 Task: Toggle the rendering side by side in the diff editor.
Action: Mouse moved to (17, 634)
Screenshot: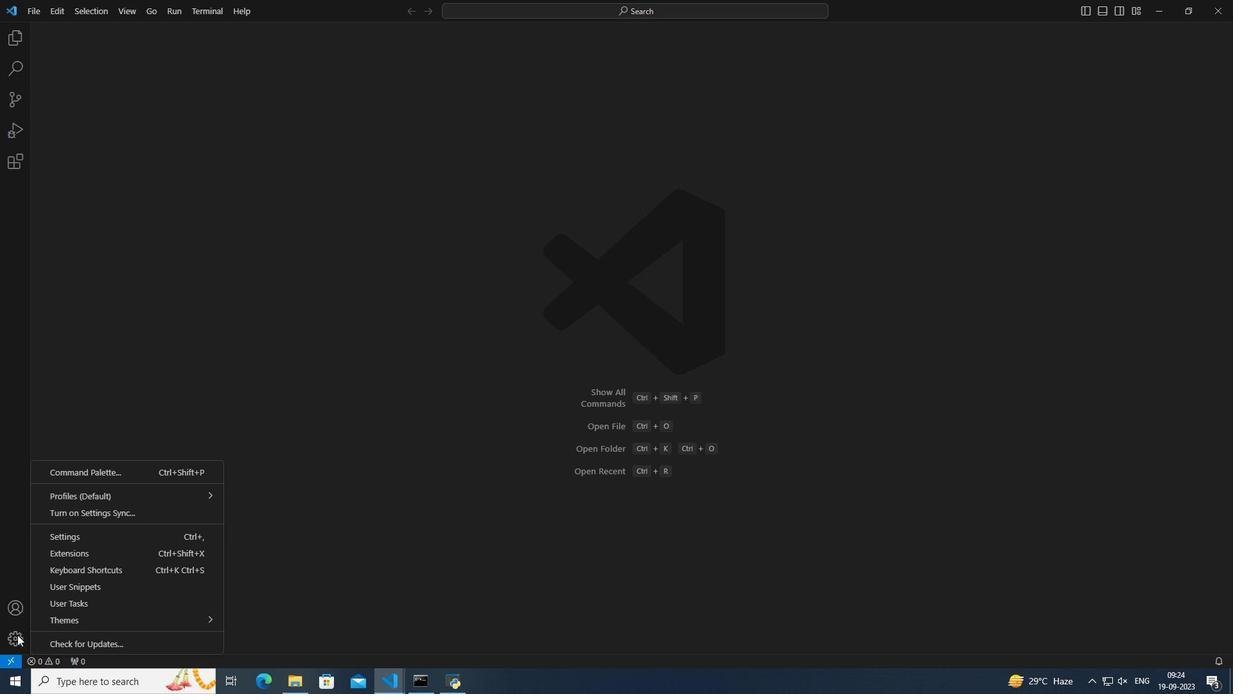 
Action: Mouse pressed left at (17, 634)
Screenshot: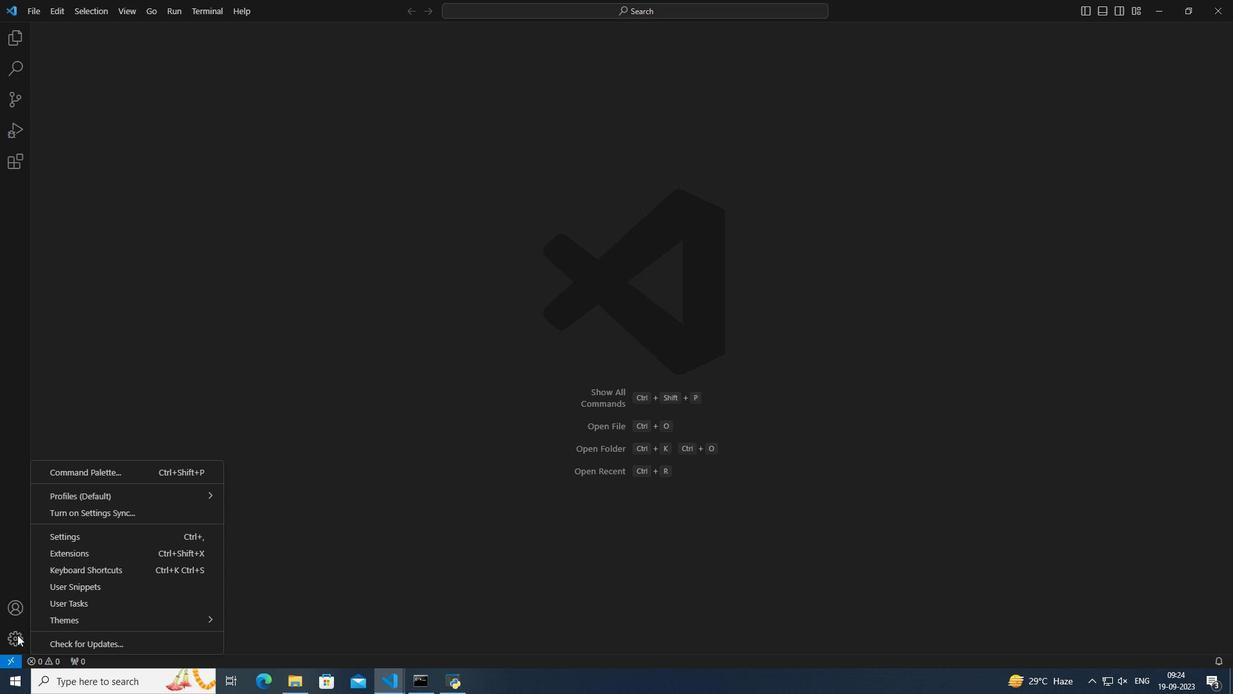 
Action: Mouse moved to (111, 537)
Screenshot: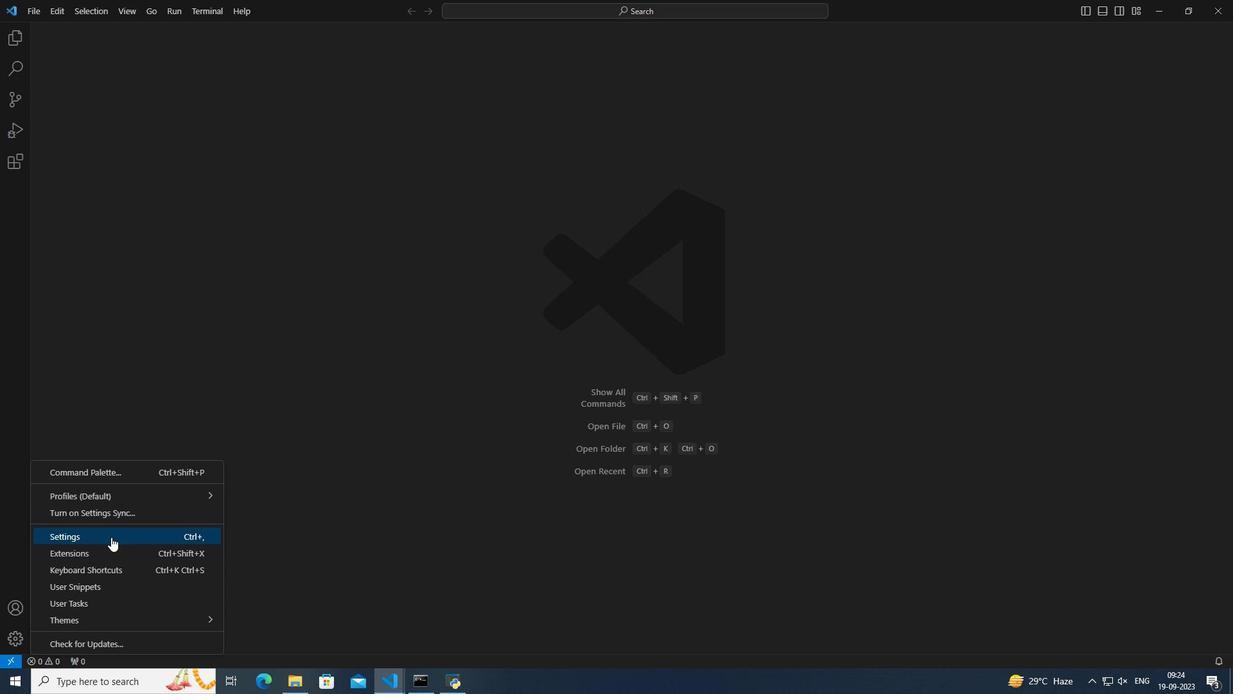 
Action: Mouse pressed left at (111, 537)
Screenshot: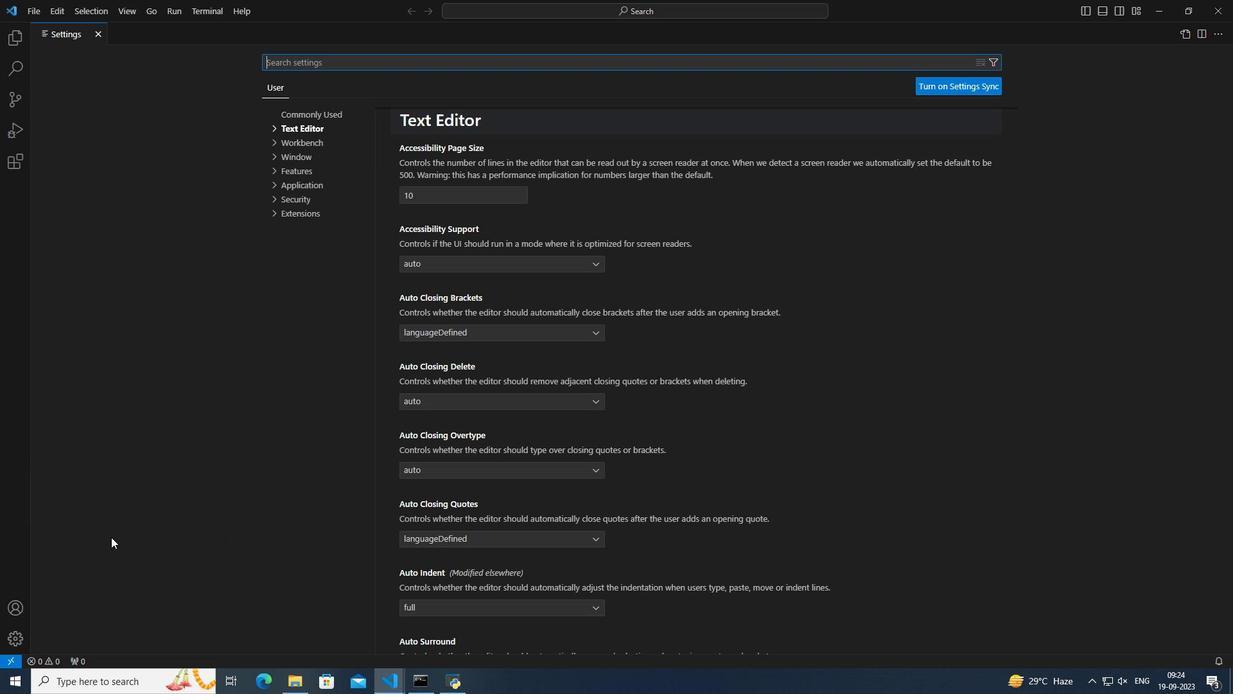 
Action: Mouse moved to (311, 130)
Screenshot: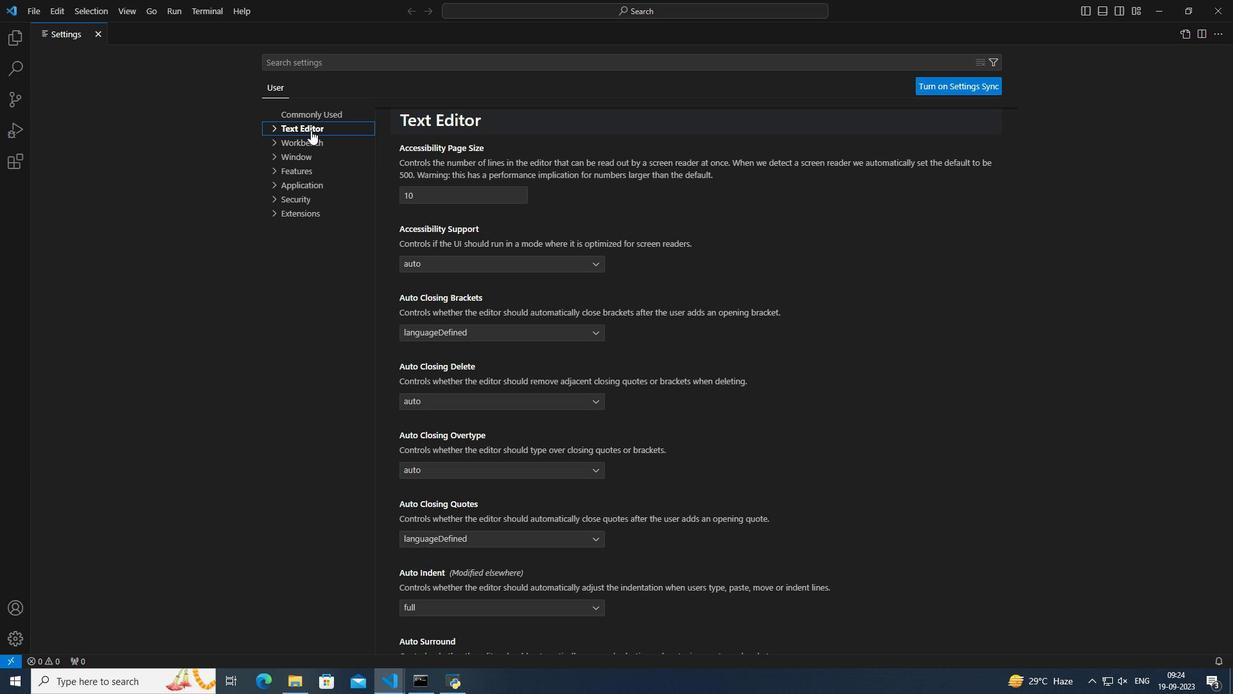 
Action: Mouse pressed left at (311, 130)
Screenshot: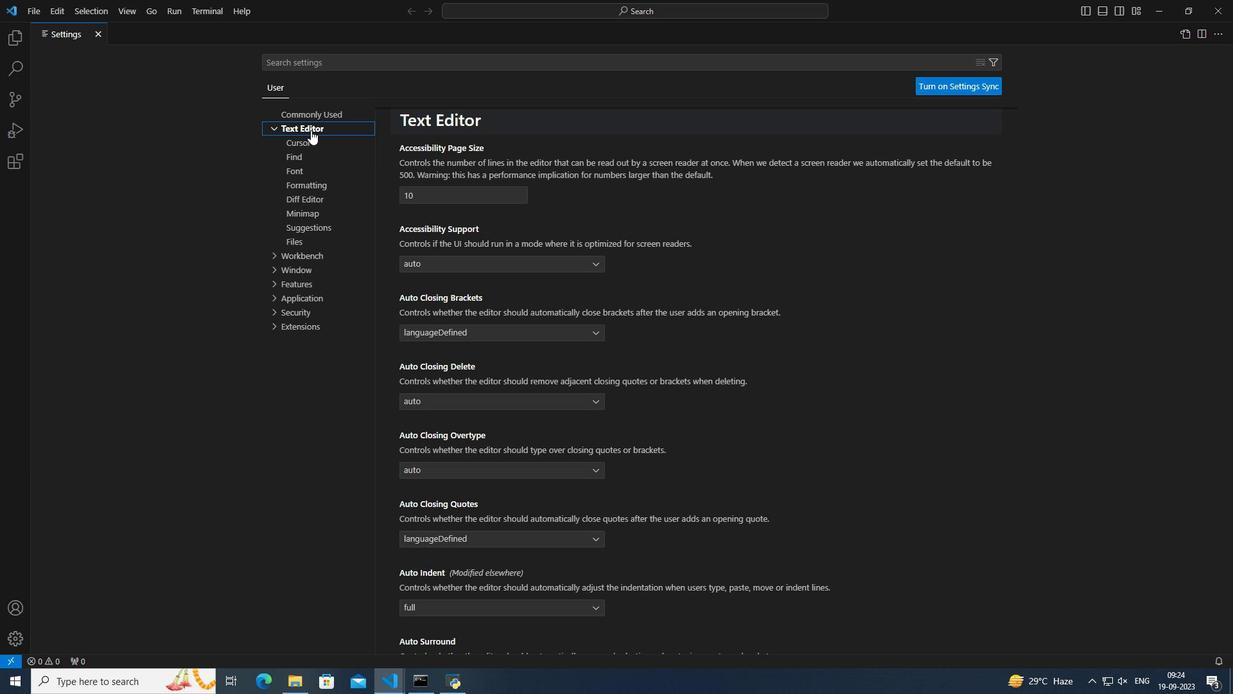 
Action: Mouse moved to (308, 196)
Screenshot: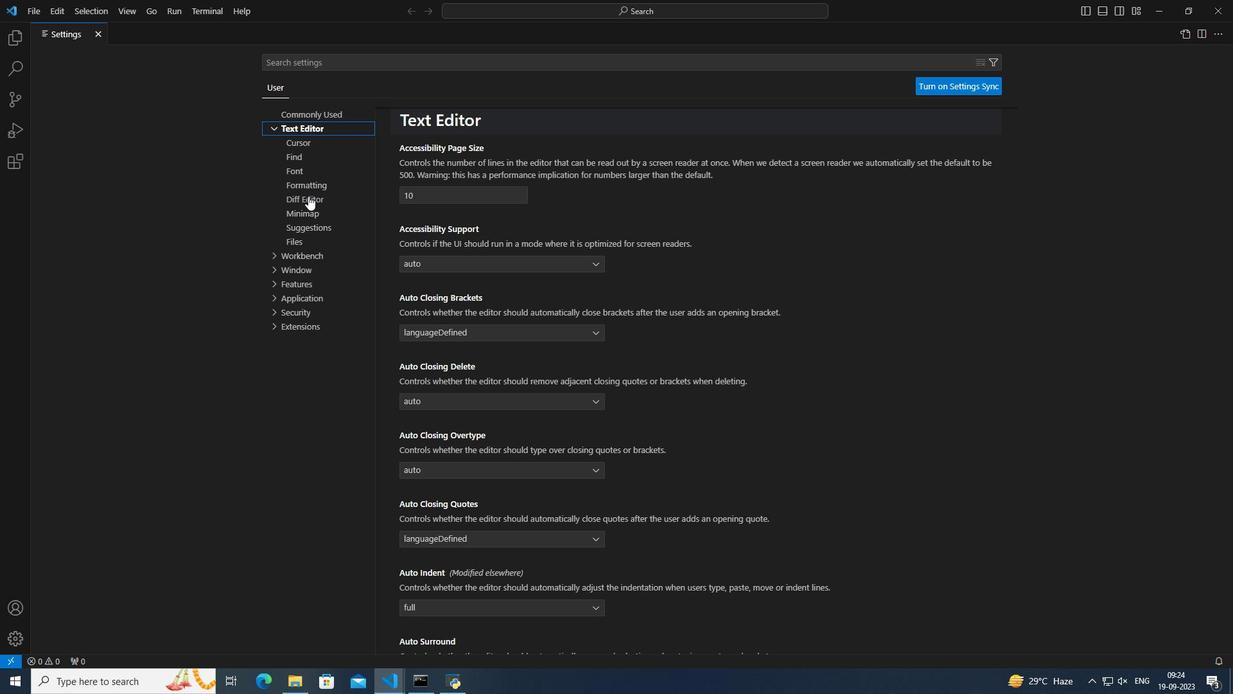 
Action: Mouse pressed left at (308, 196)
Screenshot: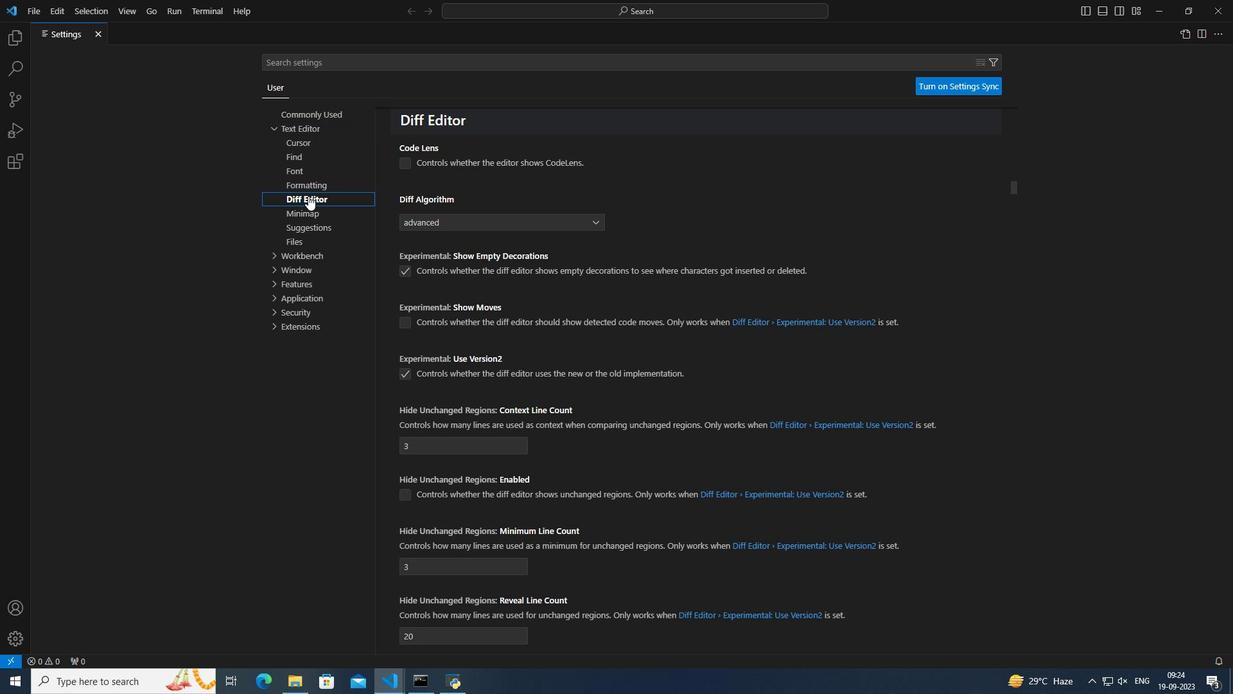 
Action: Mouse moved to (533, 502)
Screenshot: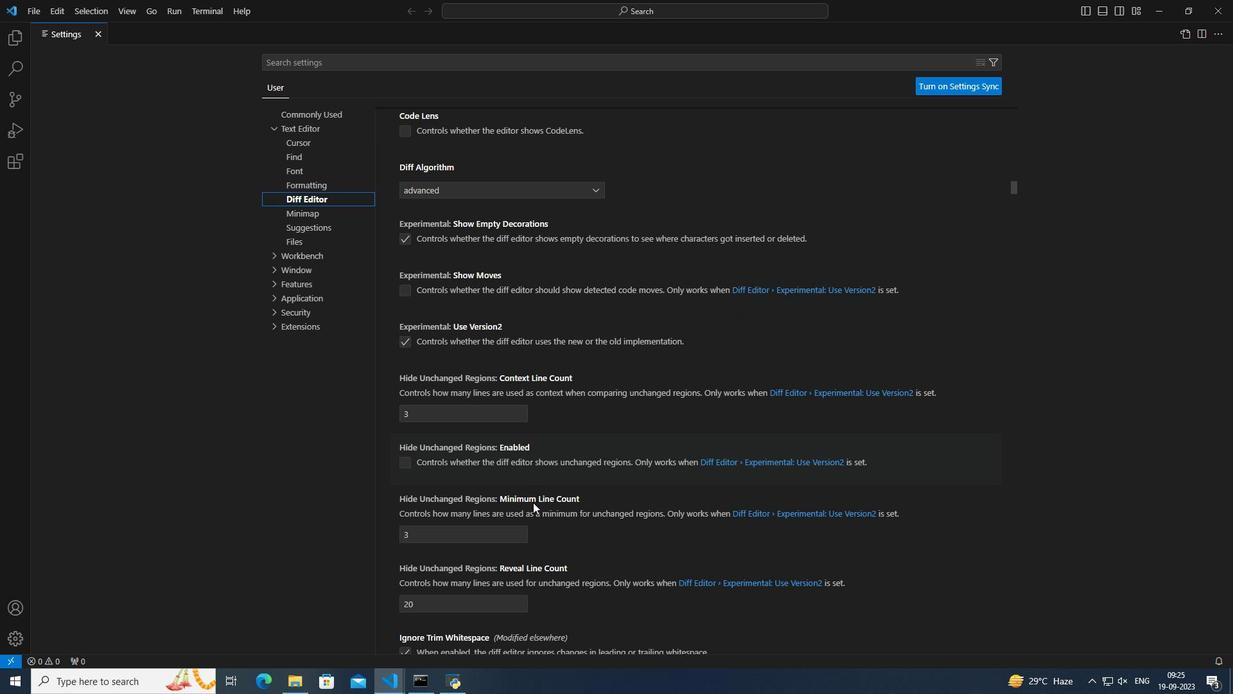 
Action: Mouse scrolled (533, 501) with delta (0, 0)
Screenshot: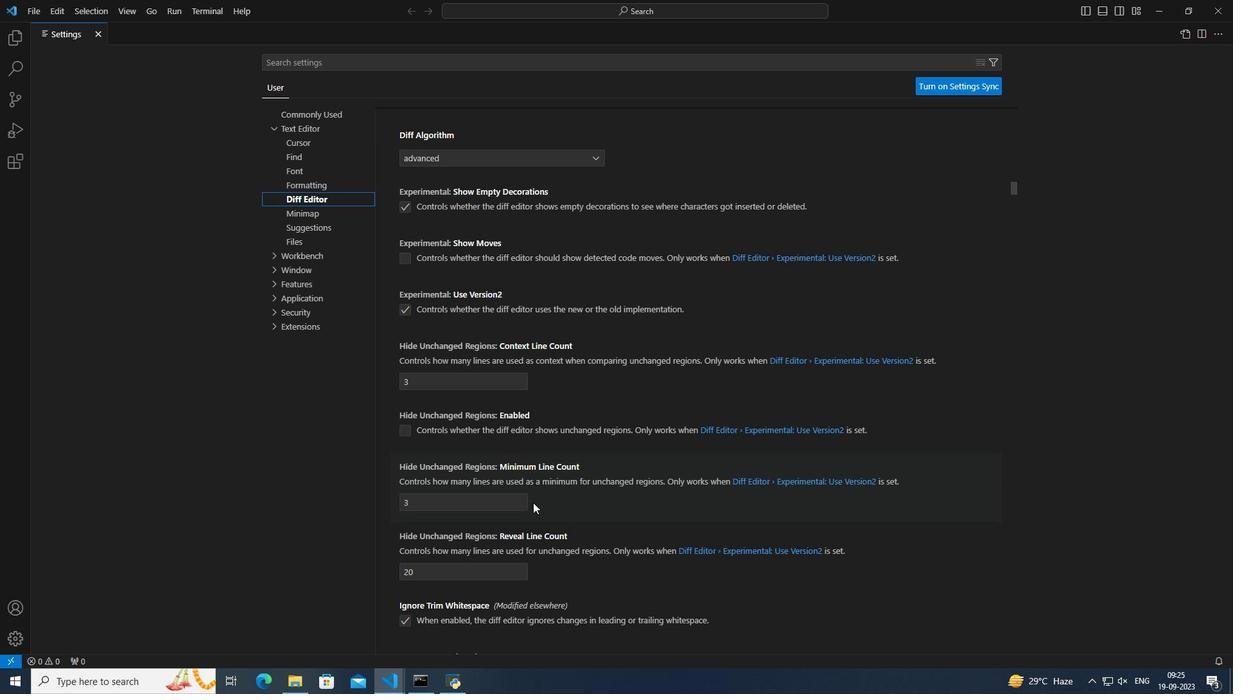 
Action: Mouse scrolled (533, 501) with delta (0, 0)
Screenshot: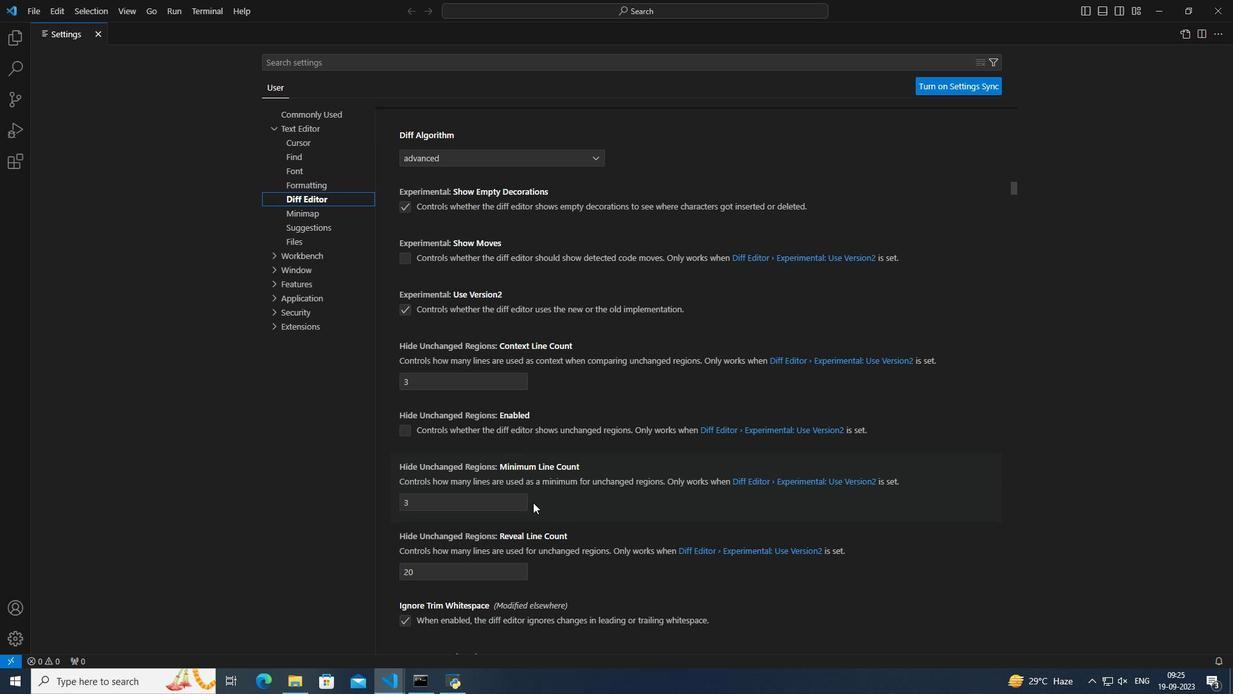 
Action: Mouse scrolled (533, 501) with delta (0, 0)
Screenshot: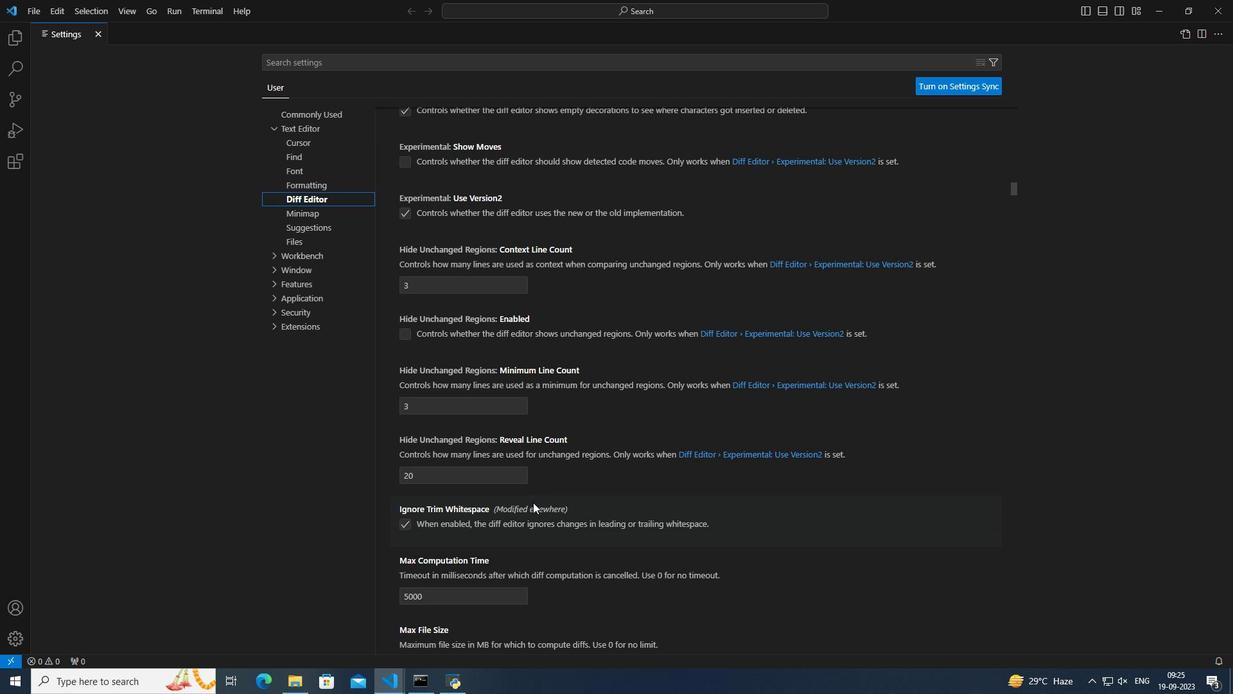 
Action: Mouse scrolled (533, 501) with delta (0, 0)
Screenshot: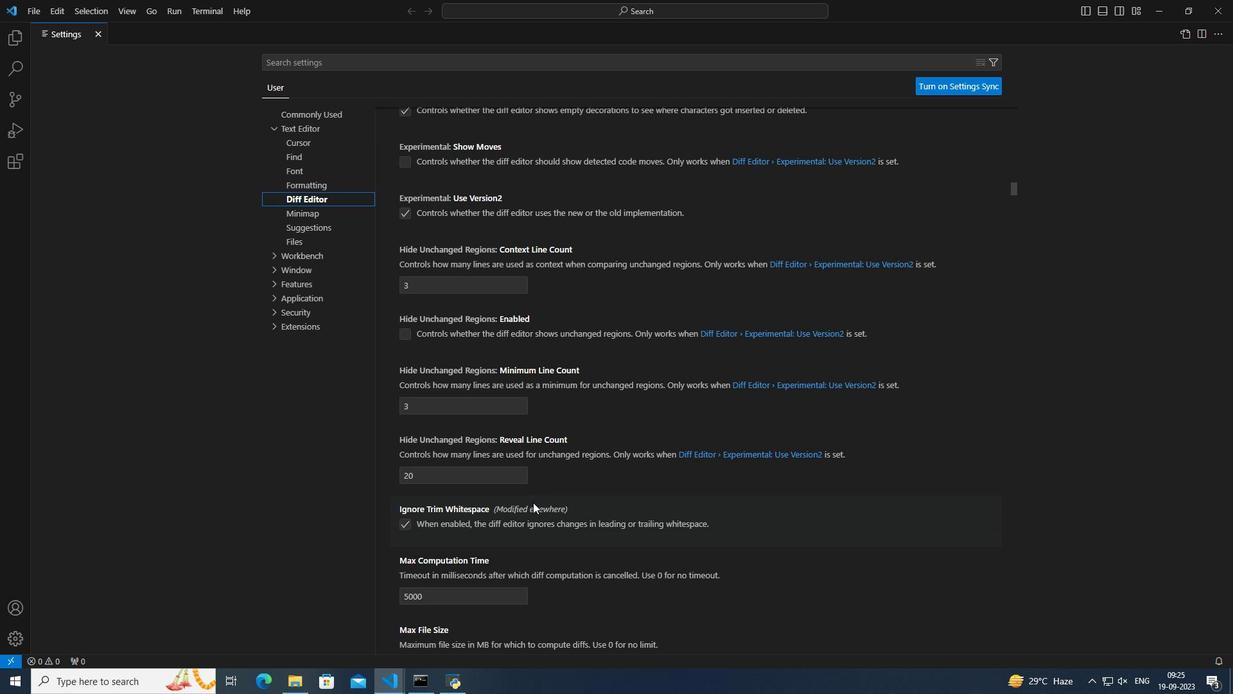
Action: Mouse scrolled (533, 501) with delta (0, 0)
Screenshot: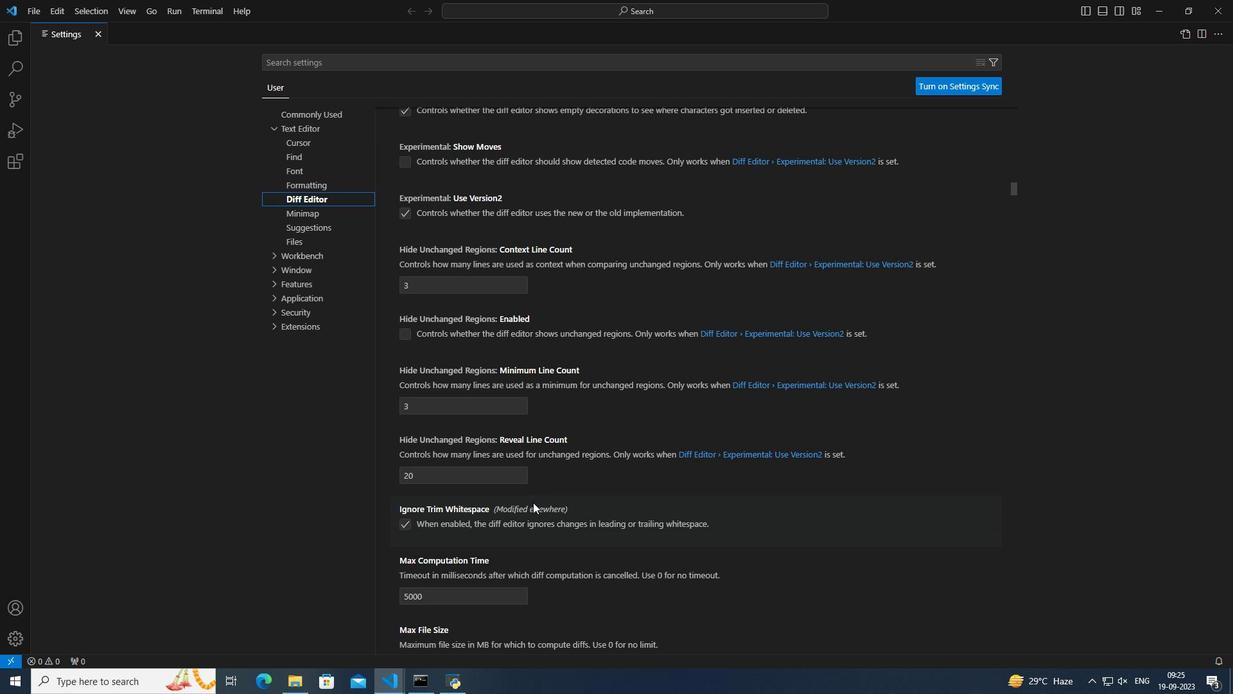
Action: Mouse scrolled (533, 501) with delta (0, 0)
Screenshot: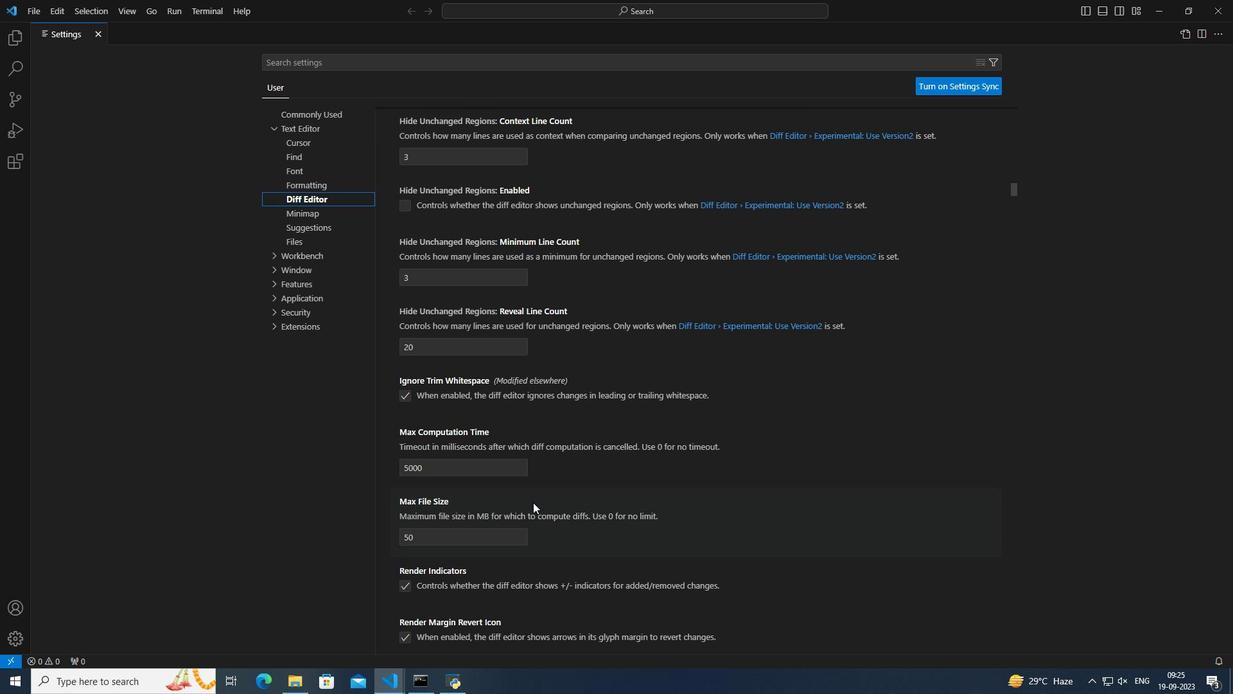 
Action: Mouse scrolled (533, 501) with delta (0, 0)
Screenshot: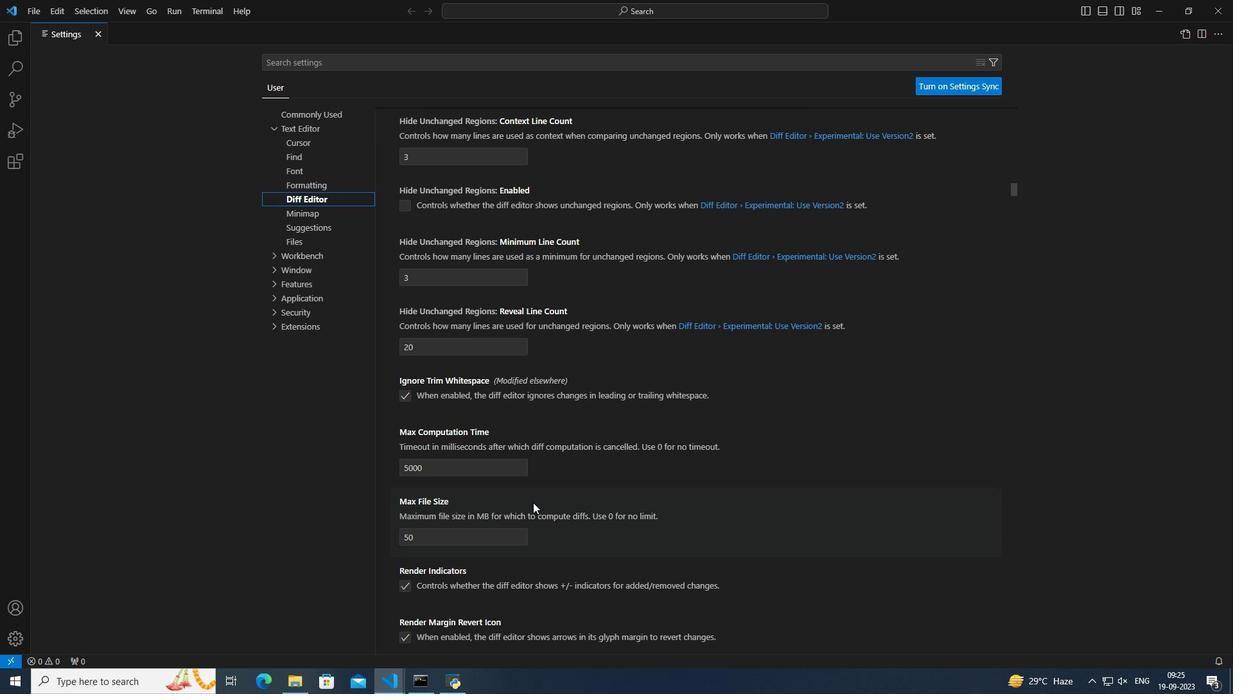
Action: Mouse scrolled (533, 501) with delta (0, 0)
Screenshot: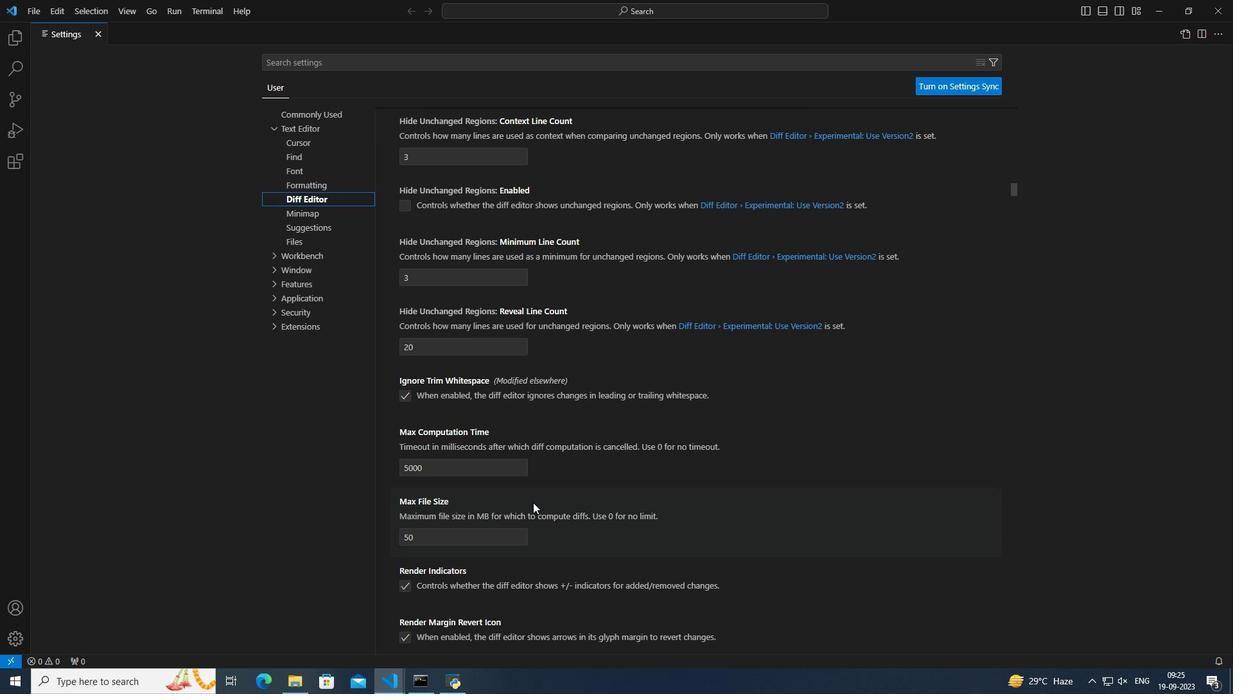 
Action: Mouse scrolled (533, 501) with delta (0, 0)
Screenshot: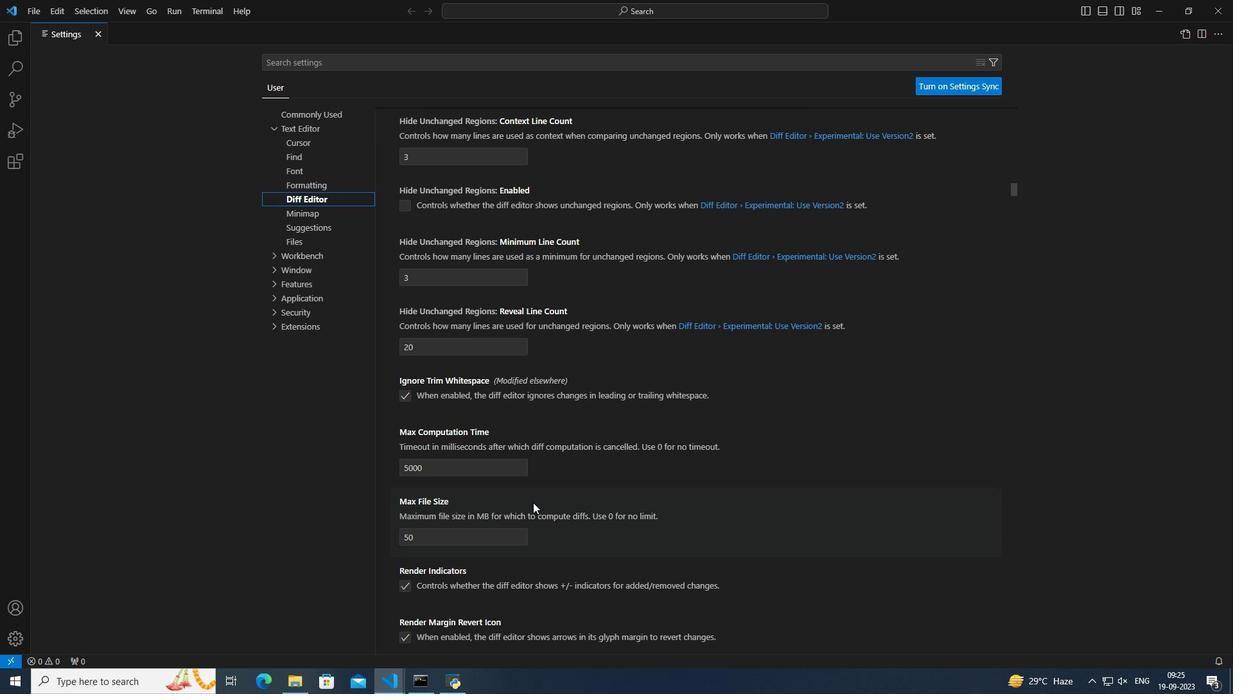 
Action: Mouse scrolled (533, 501) with delta (0, 0)
Screenshot: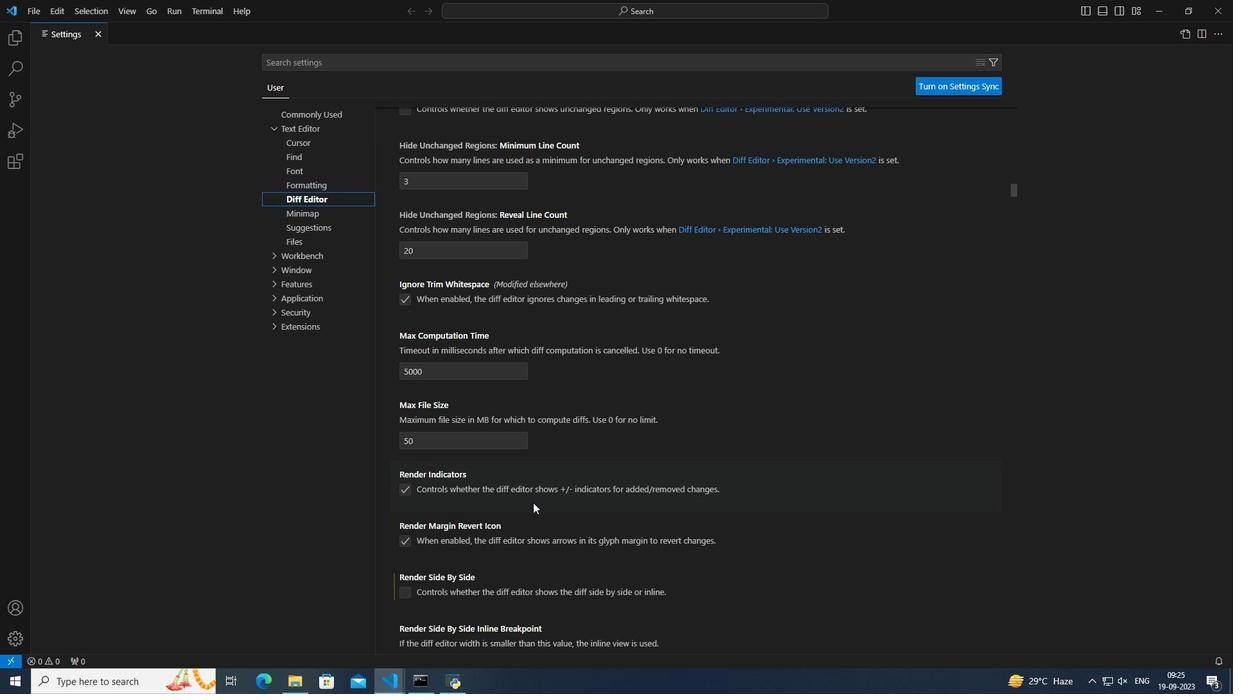 
Action: Mouse scrolled (533, 501) with delta (0, 0)
Screenshot: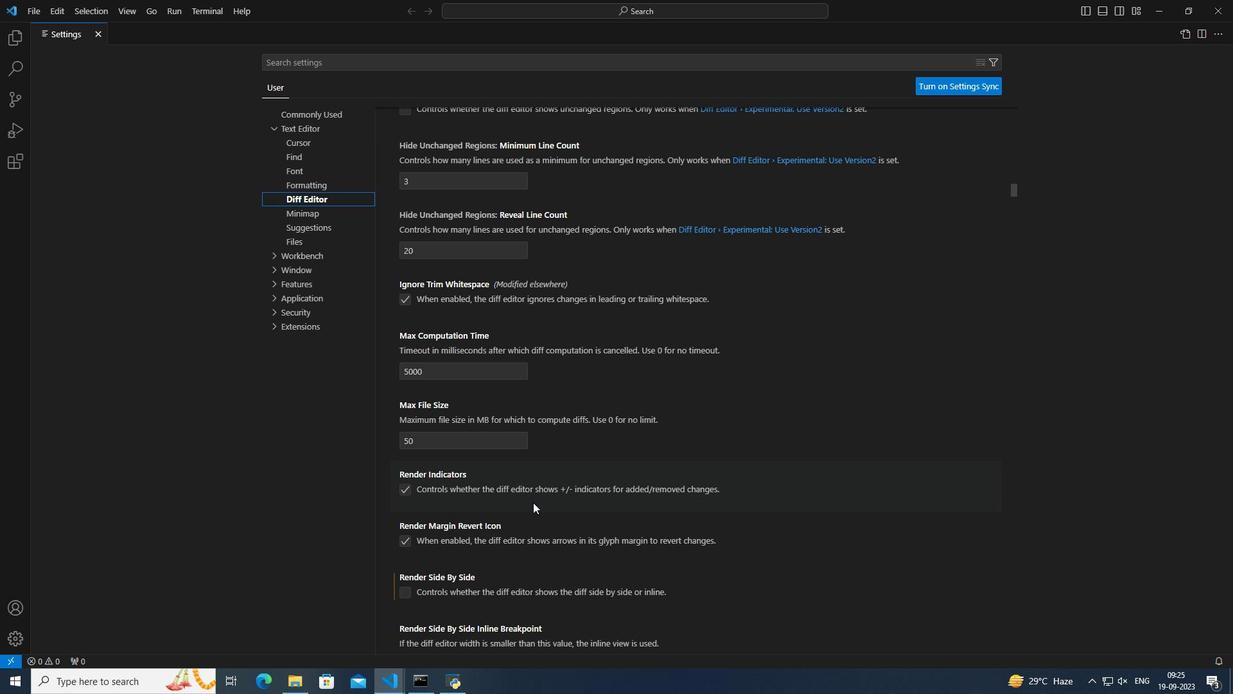 
Action: Mouse scrolled (533, 501) with delta (0, 0)
Screenshot: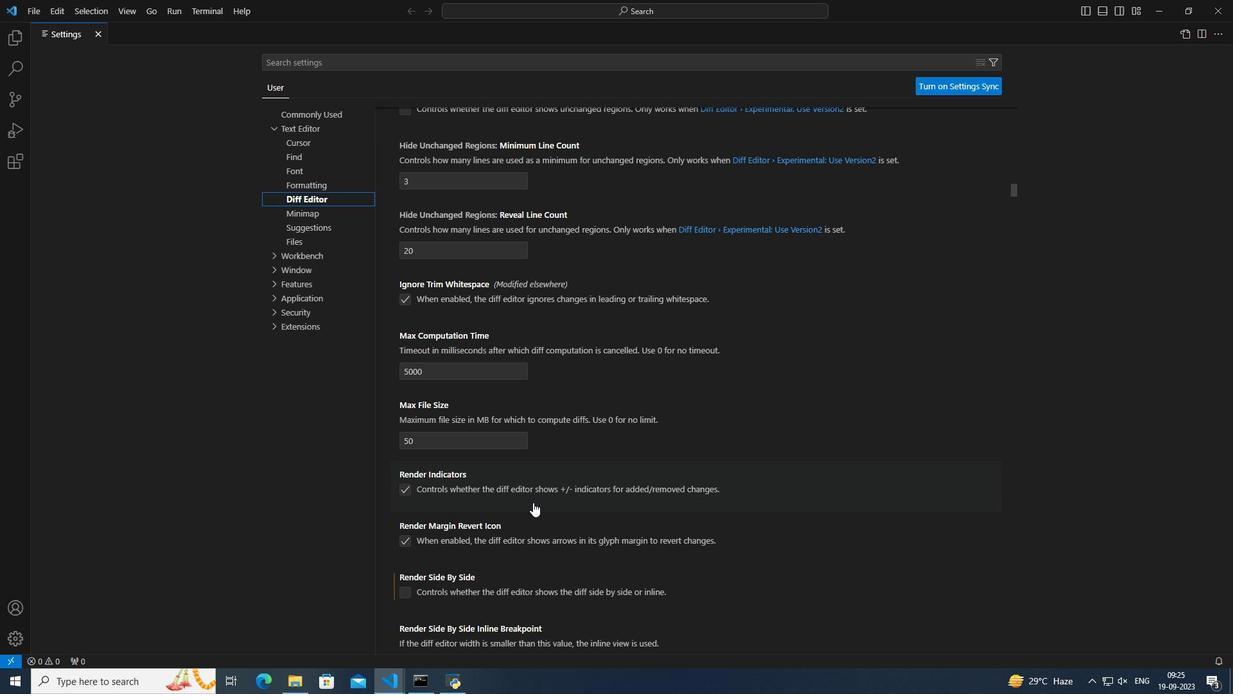 
Action: Mouse scrolled (533, 501) with delta (0, 0)
Screenshot: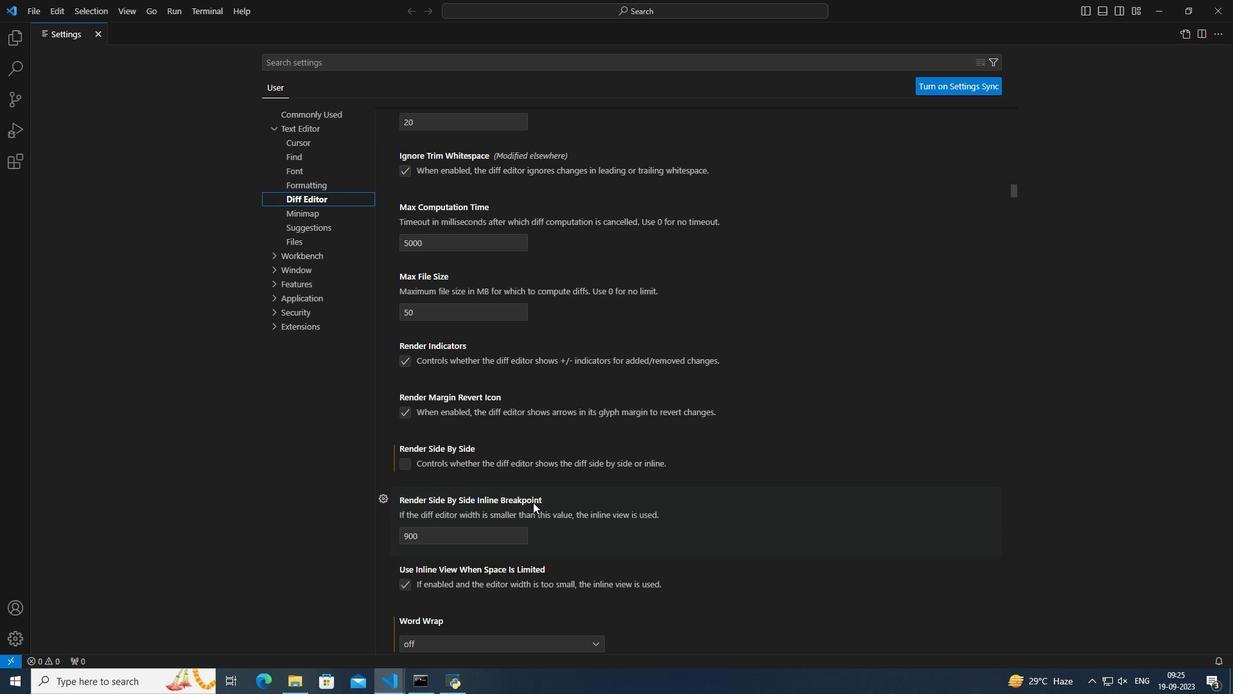 
Action: Mouse scrolled (533, 501) with delta (0, 0)
Screenshot: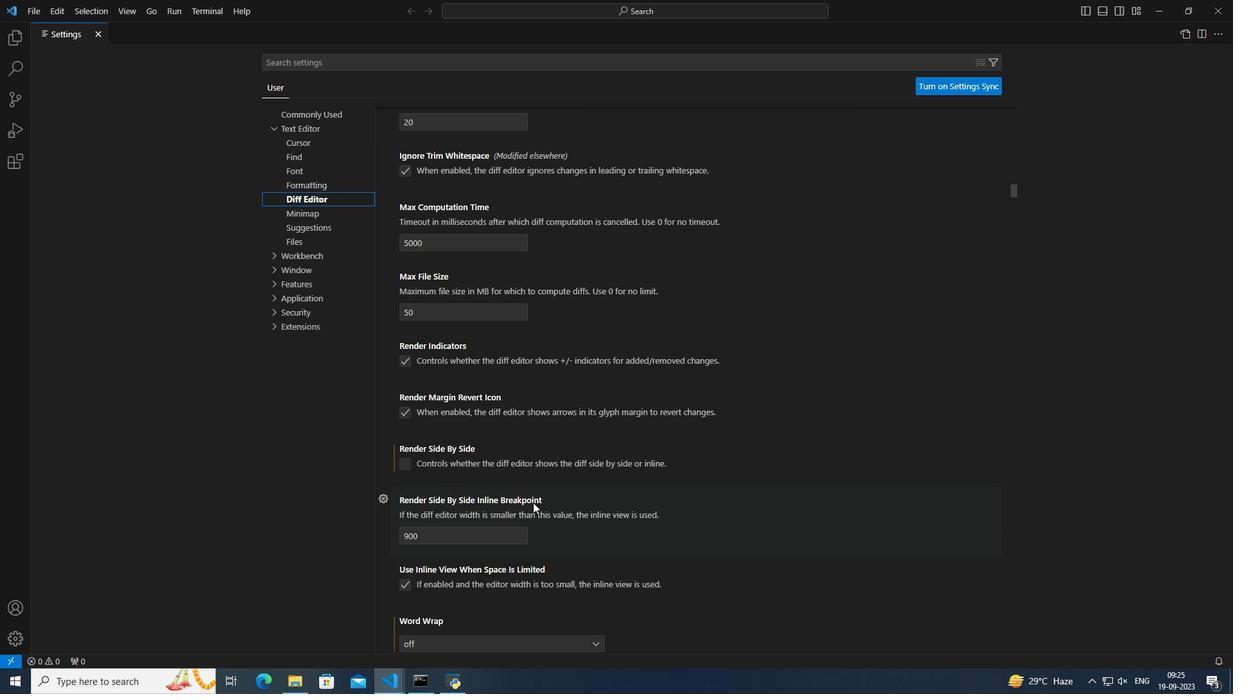 
Action: Mouse scrolled (533, 501) with delta (0, 0)
Screenshot: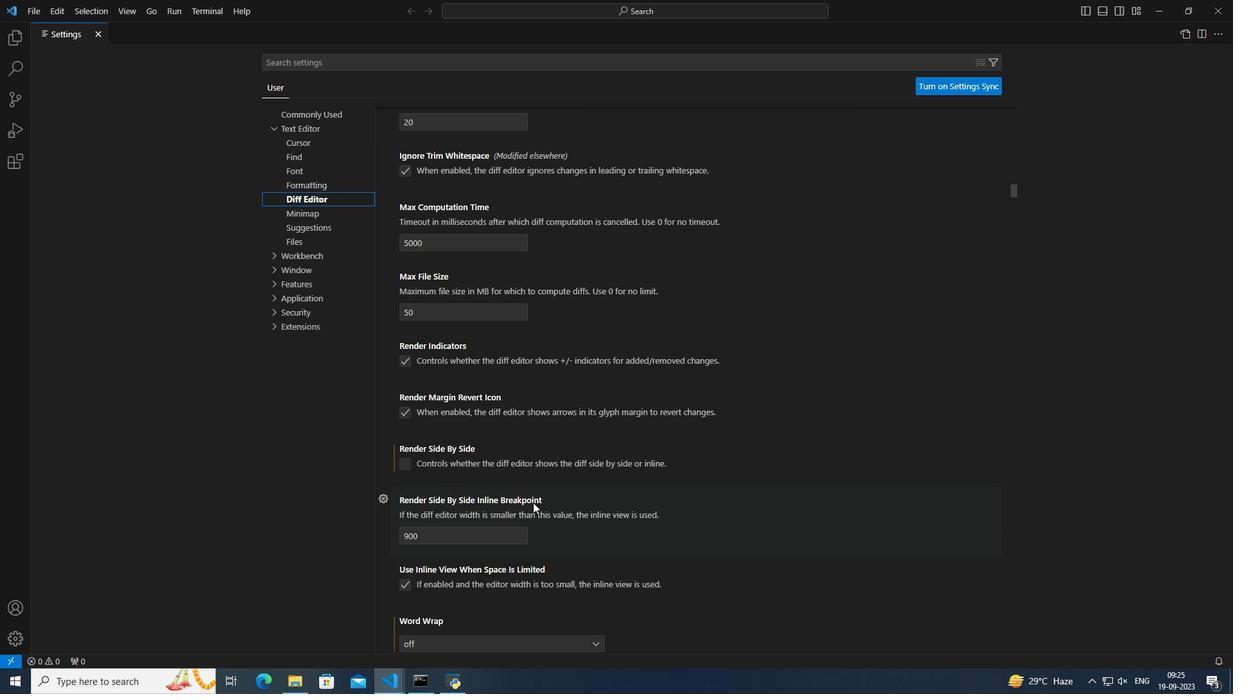 
Action: Mouse scrolled (533, 501) with delta (0, 0)
Screenshot: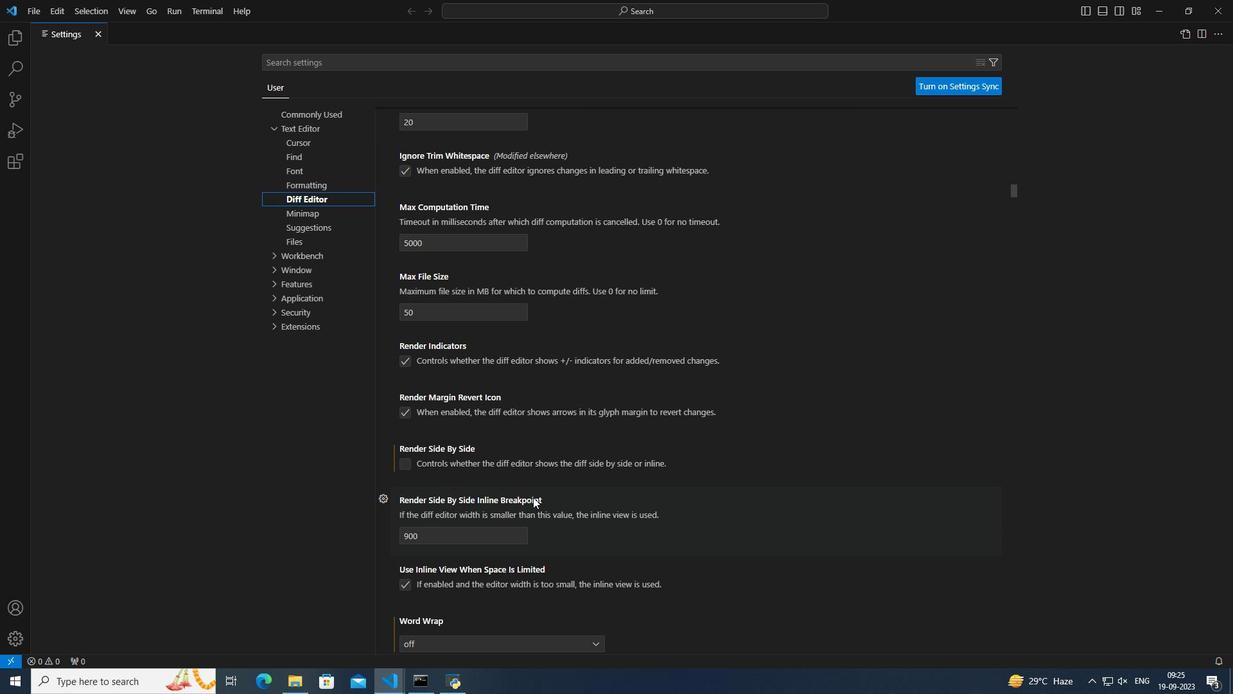 
Action: Mouse moved to (401, 463)
Screenshot: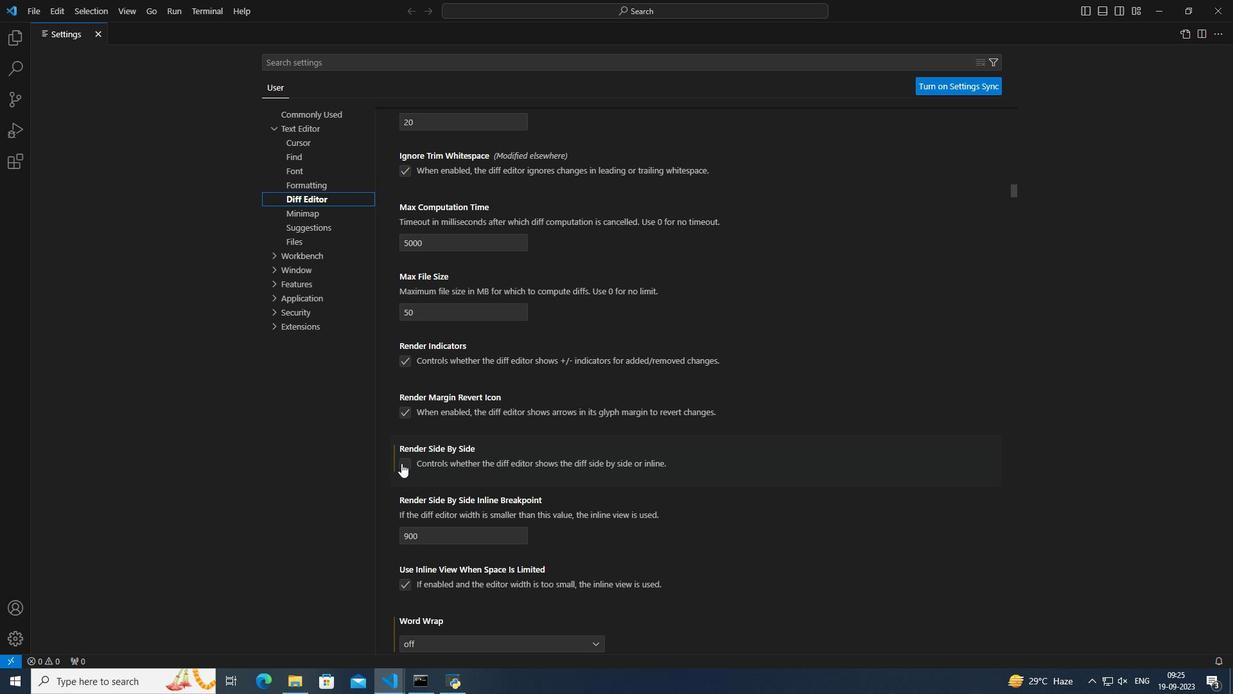 
Action: Mouse pressed left at (401, 463)
Screenshot: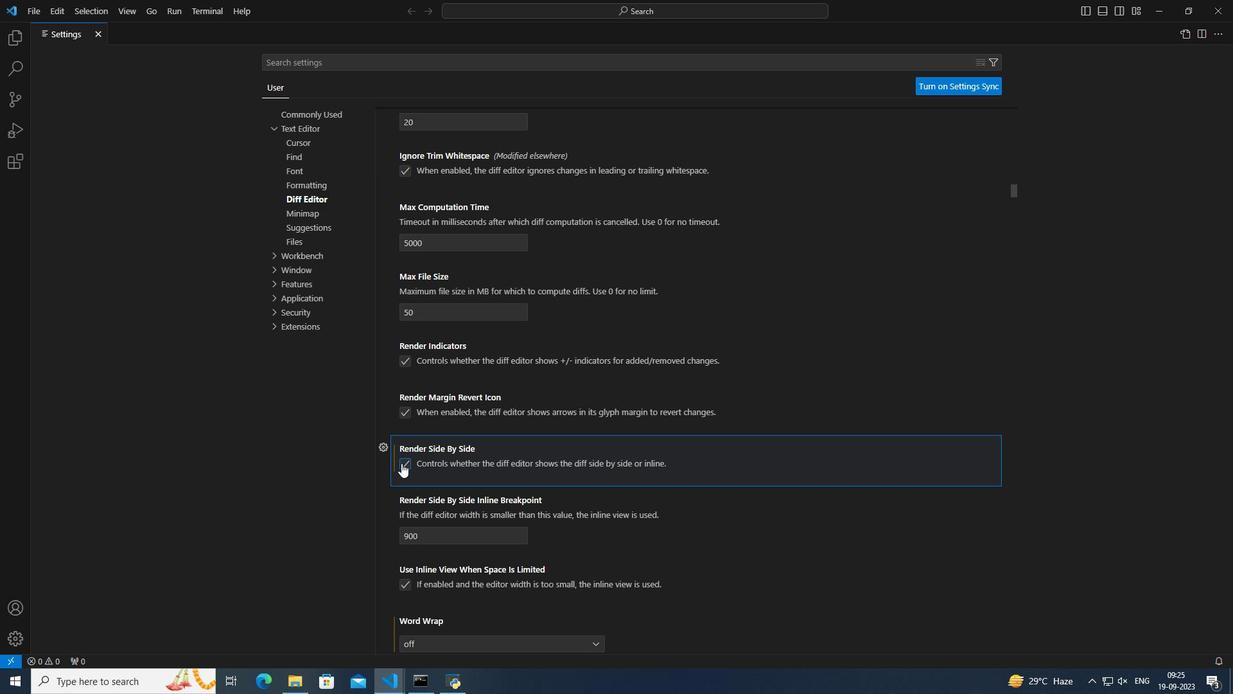 
Action: Mouse moved to (656, 378)
Screenshot: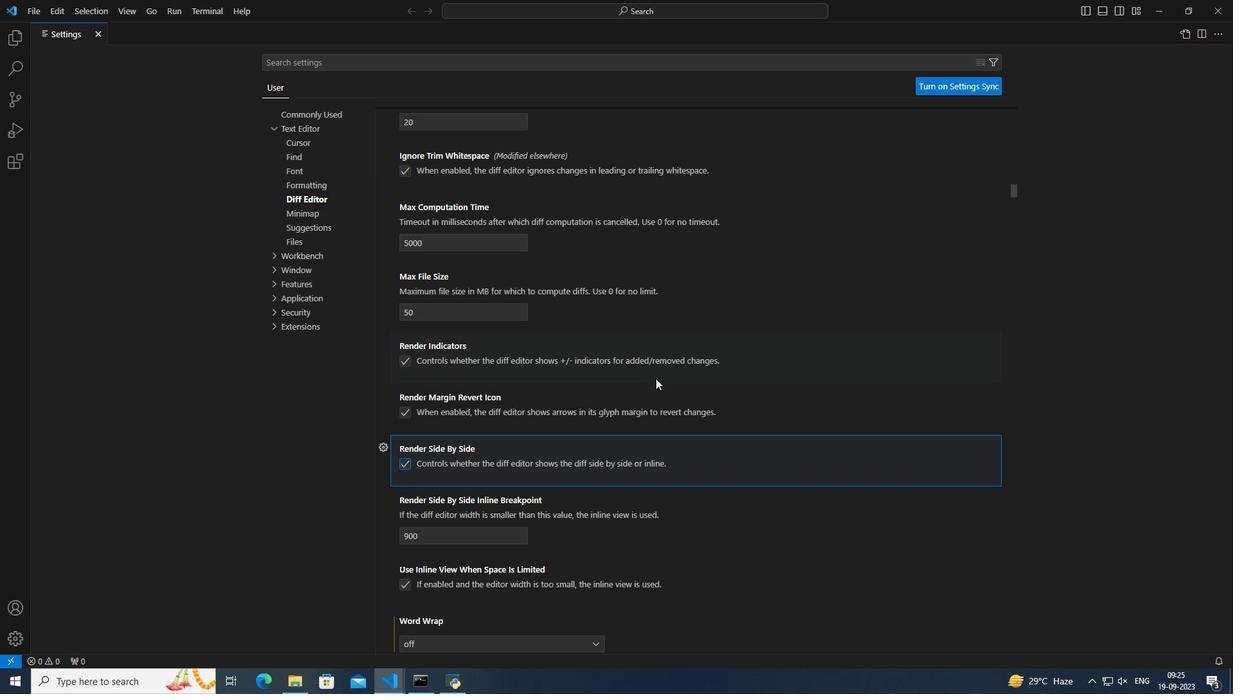 
